 Task: Select the option "Autofill Invitee Name, Email, and Text Reminder Phone Number (when applicable) from prior bookings".
Action: Mouse moved to (802, 369)
Screenshot: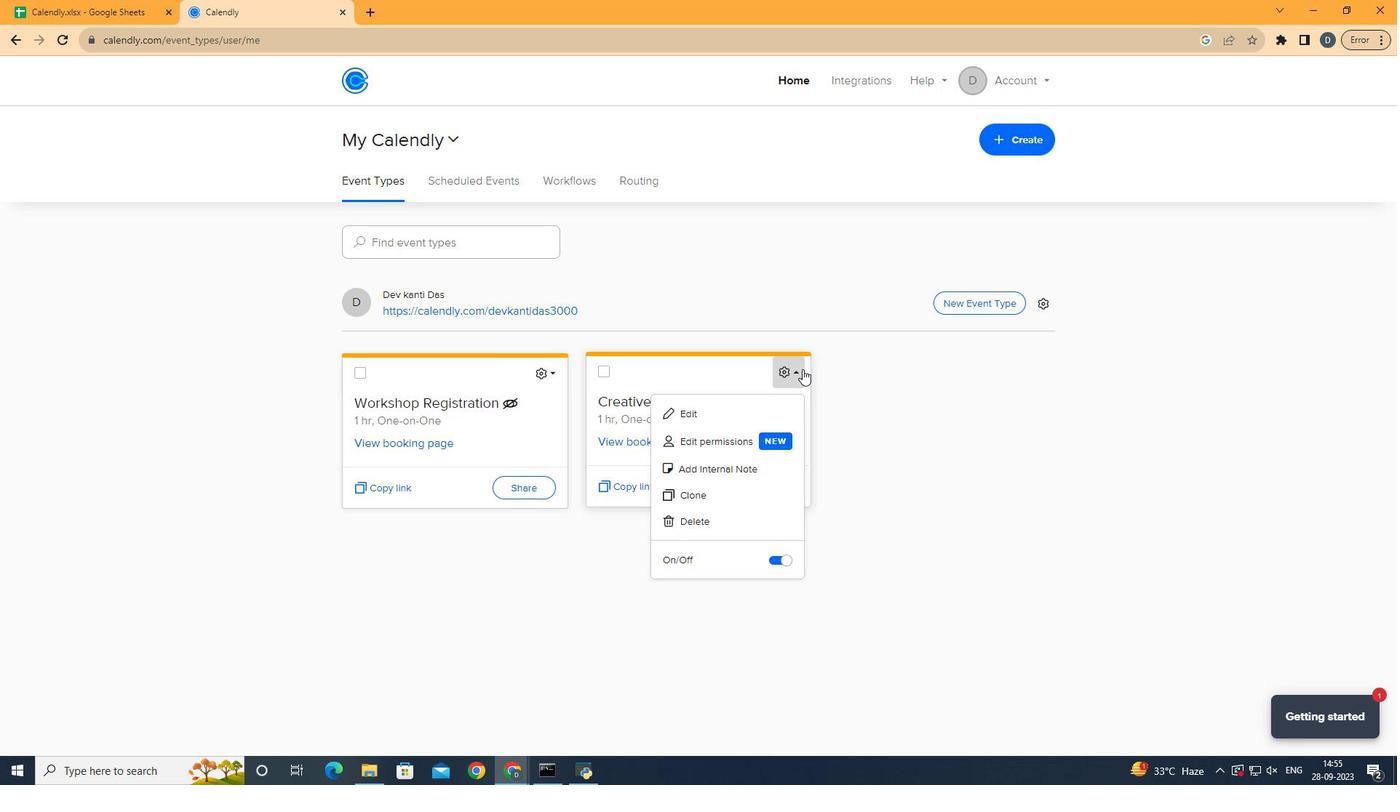 
Action: Mouse pressed left at (802, 369)
Screenshot: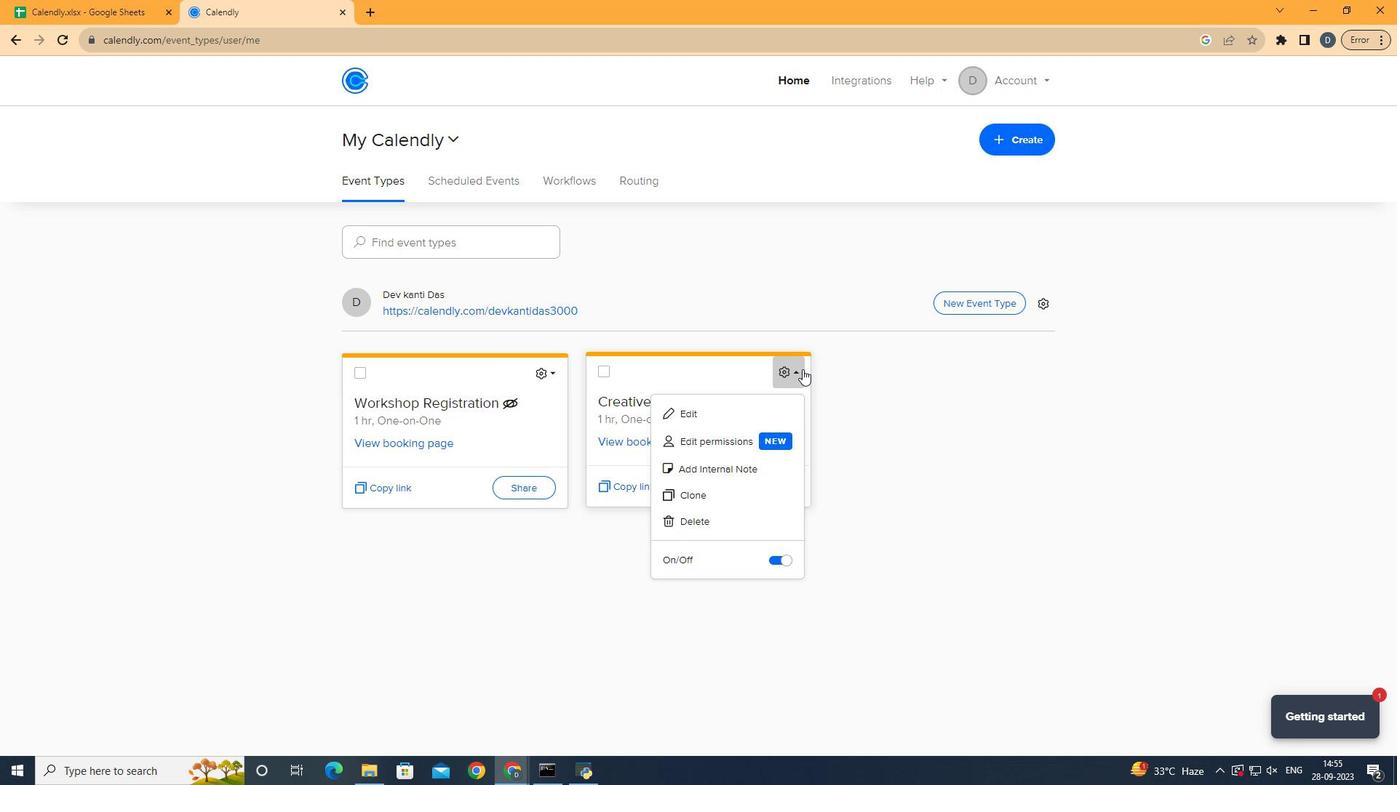 
Action: Mouse moved to (757, 414)
Screenshot: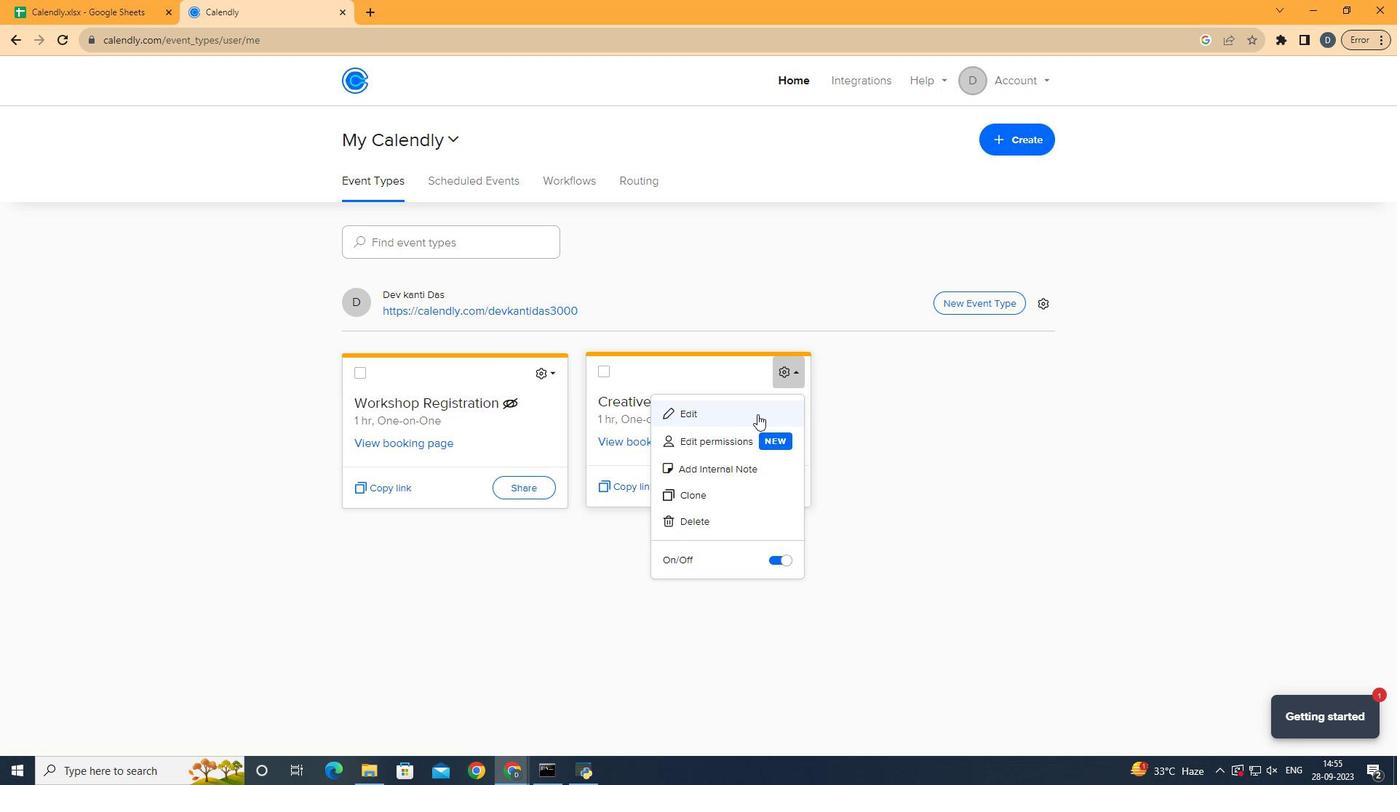 
Action: Mouse pressed left at (757, 414)
Screenshot: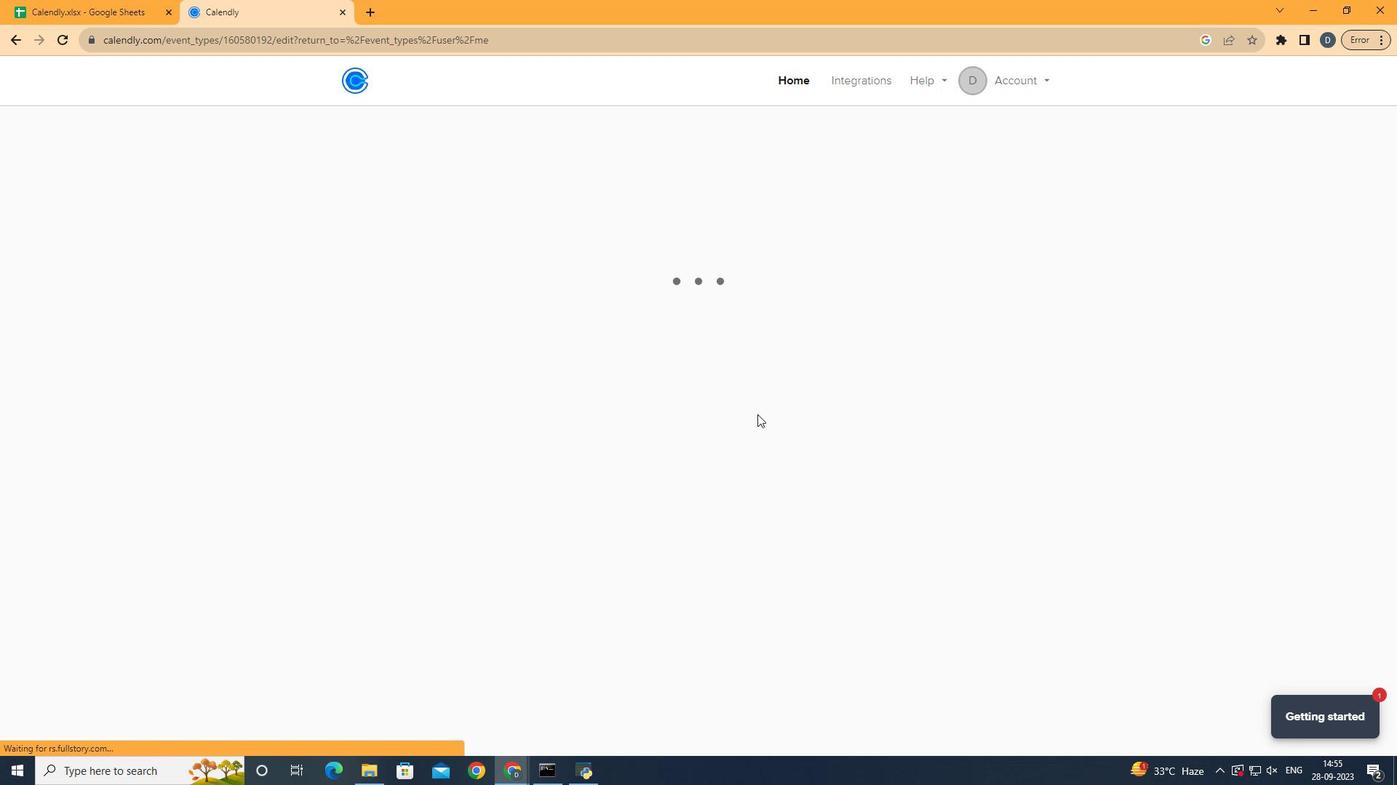 
Action: Mouse moved to (628, 395)
Screenshot: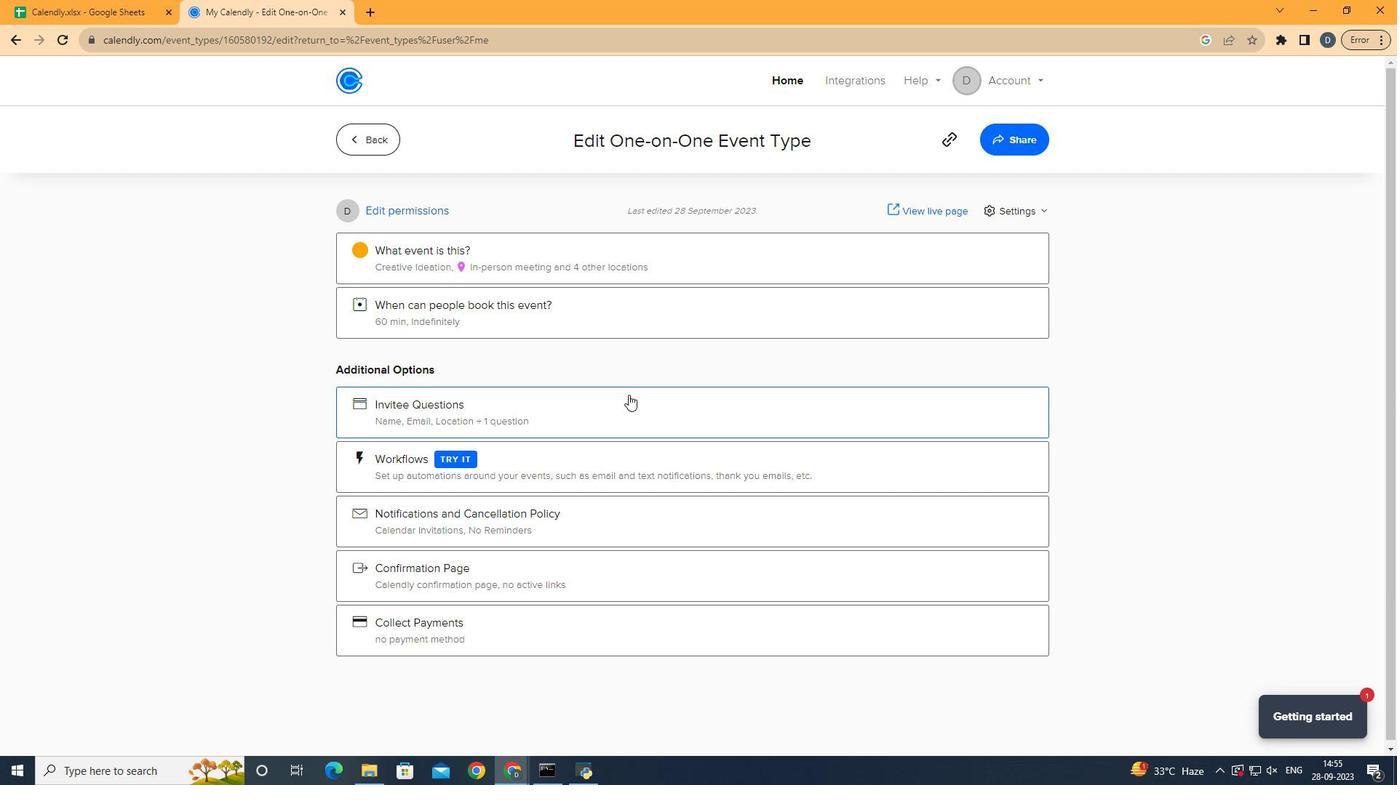 
Action: Mouse pressed left at (628, 395)
Screenshot: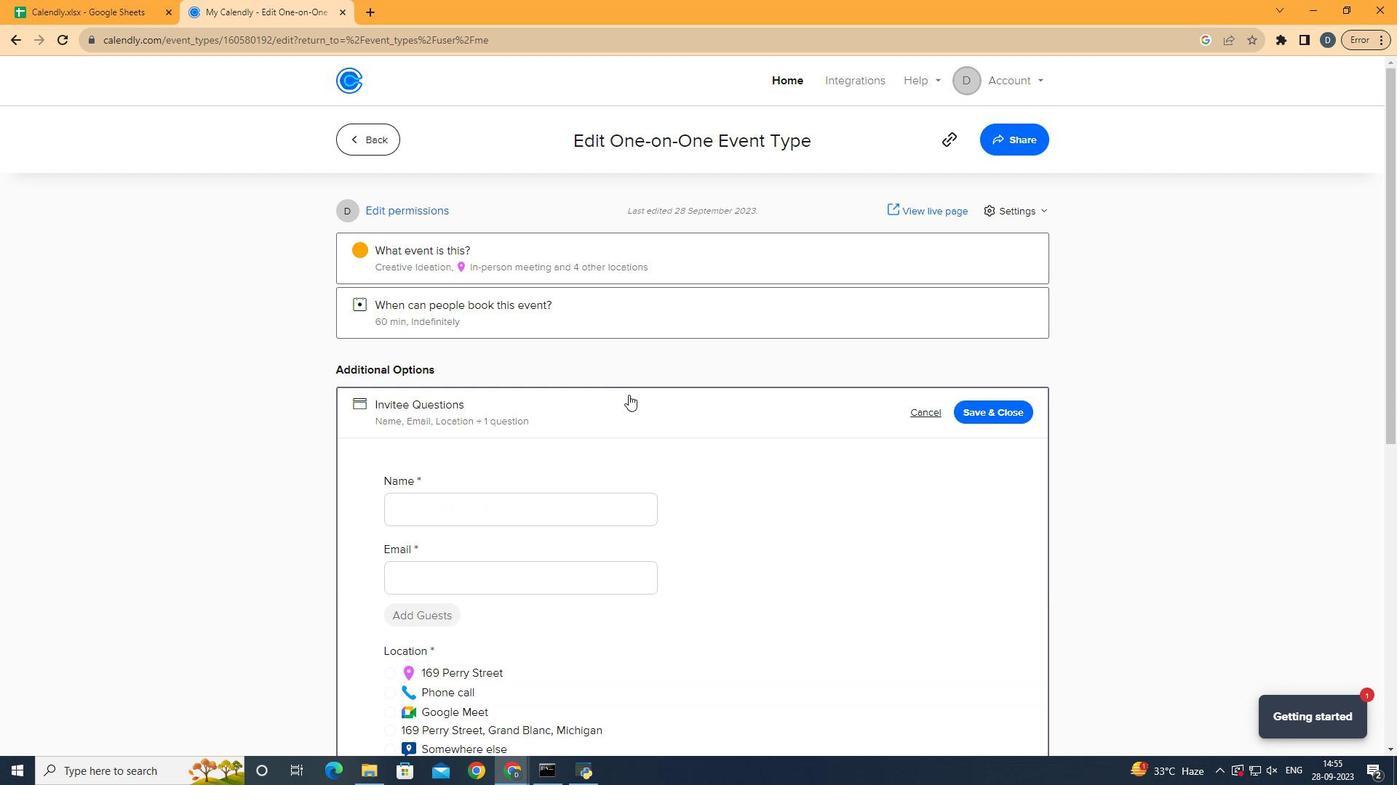 
Action: Mouse moved to (704, 344)
Screenshot: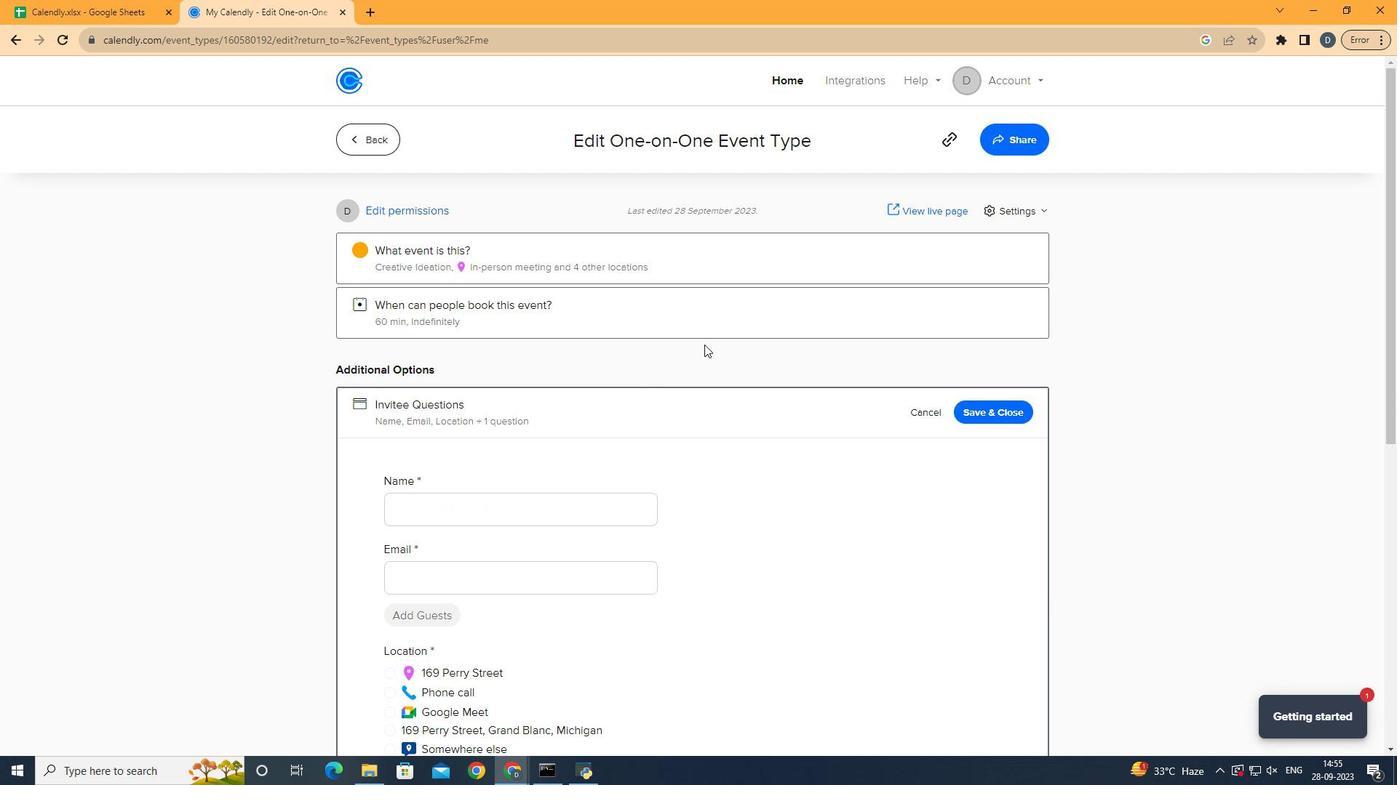 
Action: Mouse scrolled (704, 344) with delta (0, 0)
Screenshot: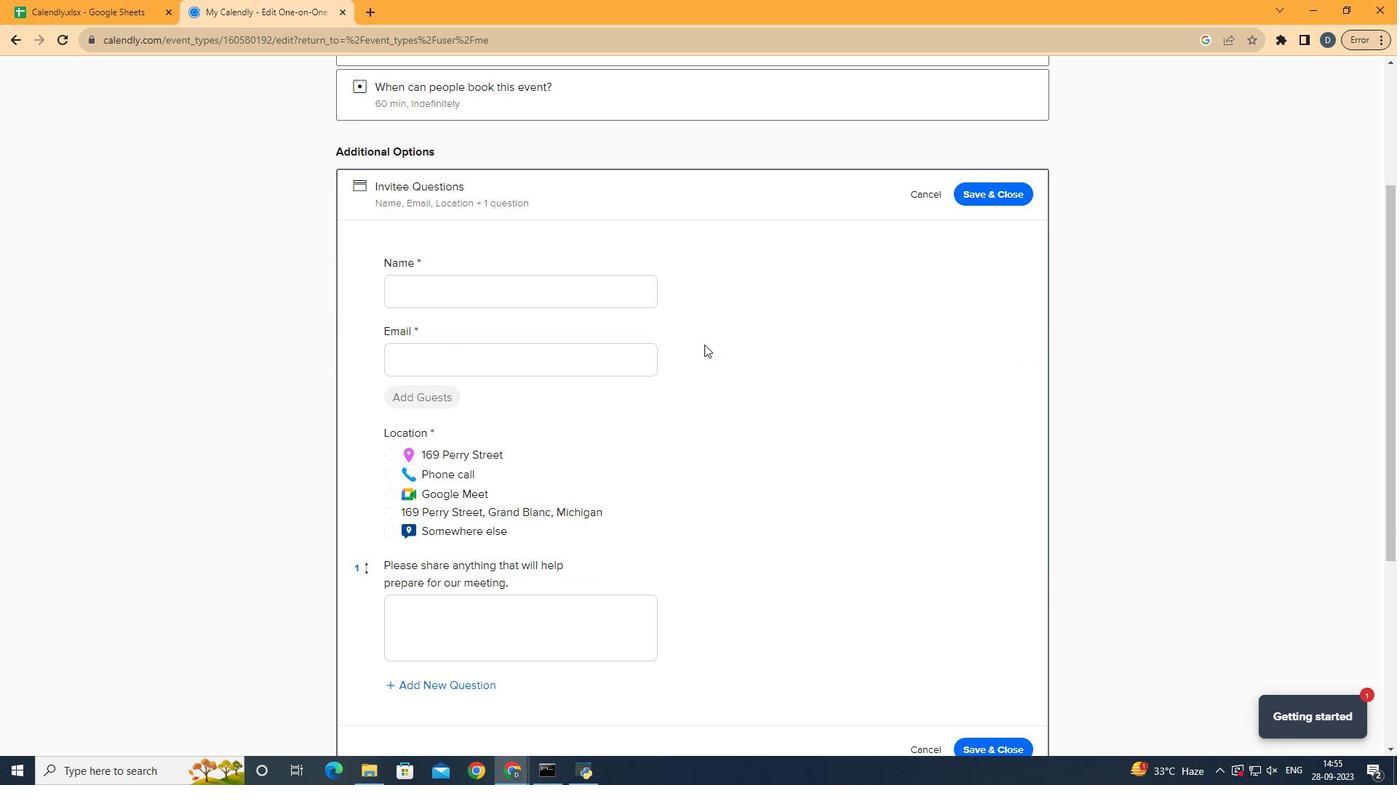 
Action: Mouse scrolled (704, 344) with delta (0, 0)
Screenshot: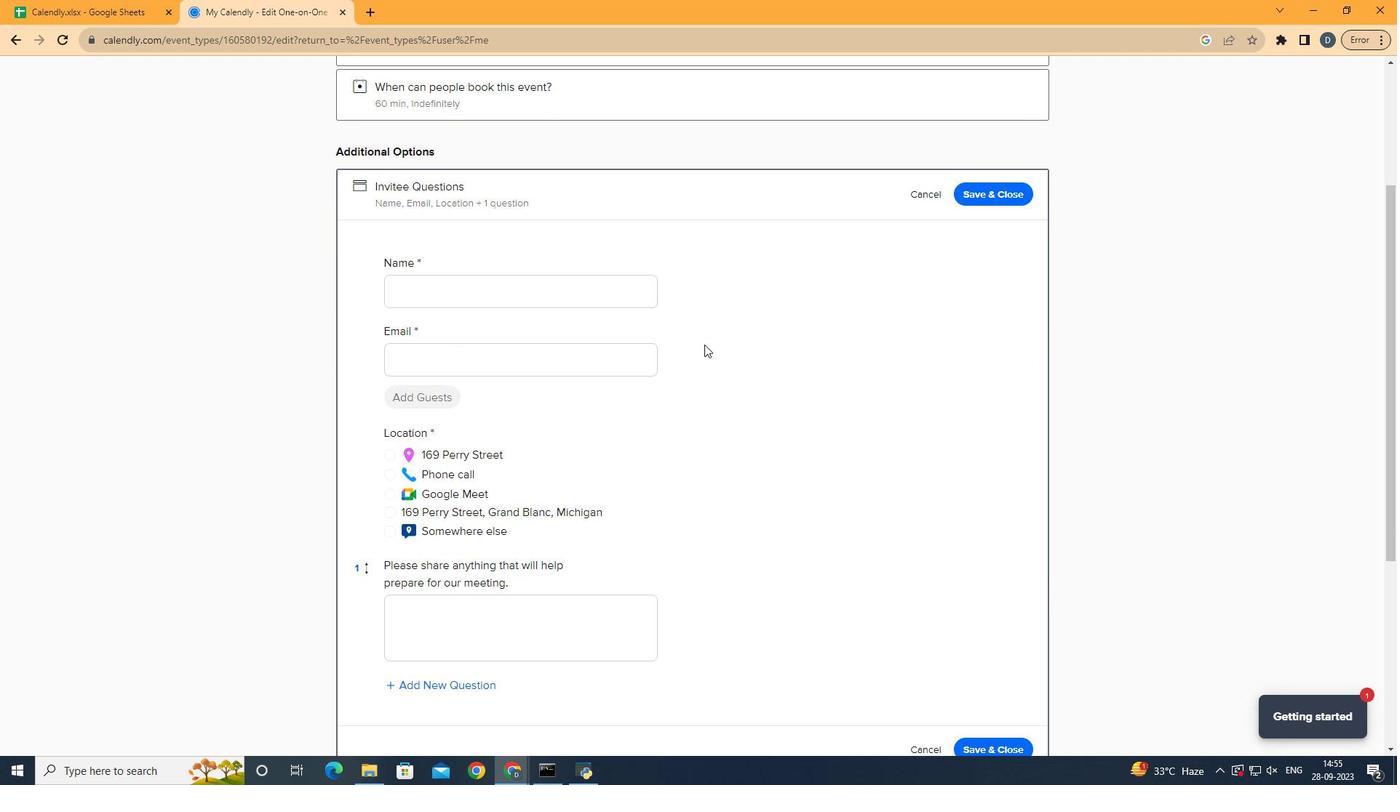 
Action: Mouse scrolled (704, 344) with delta (0, 0)
Screenshot: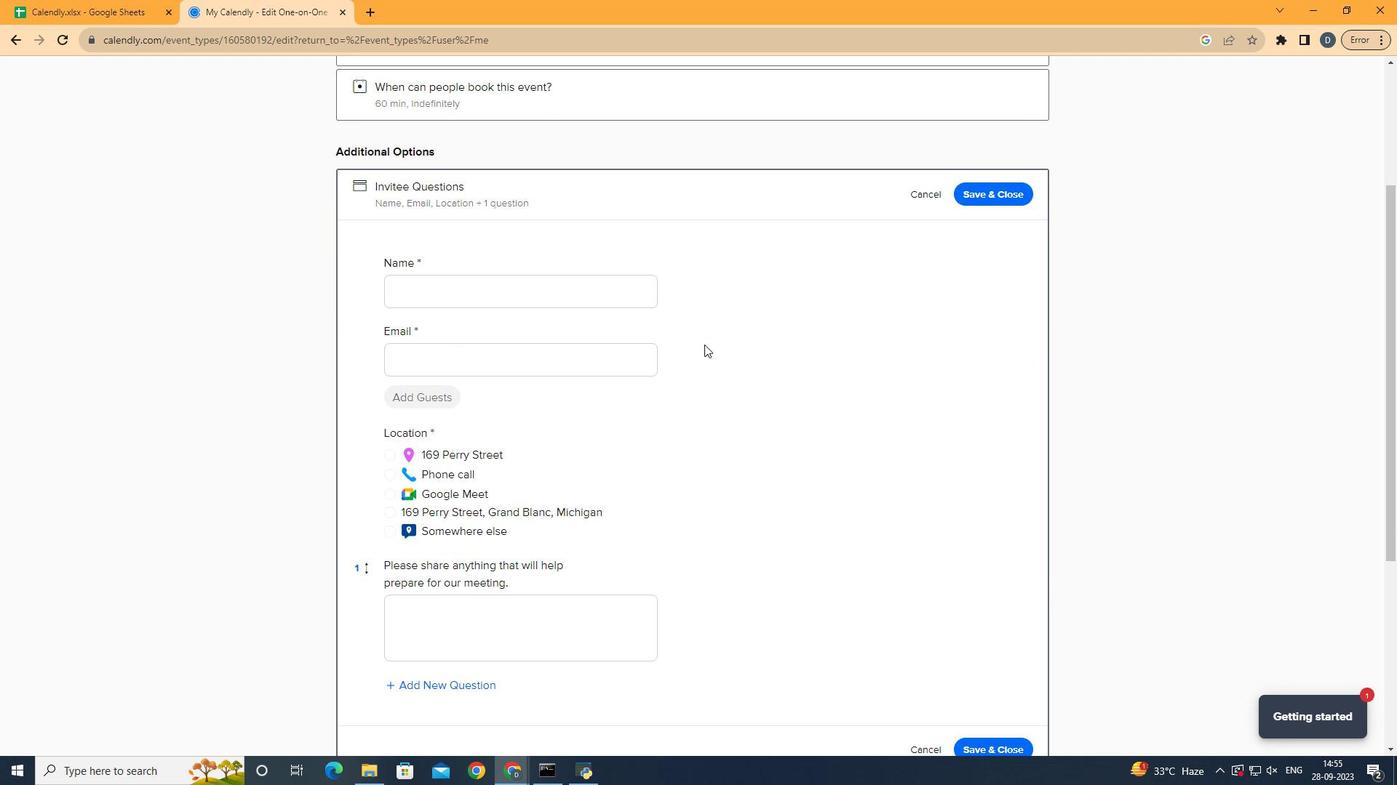 
Action: Mouse moved to (582, 343)
Screenshot: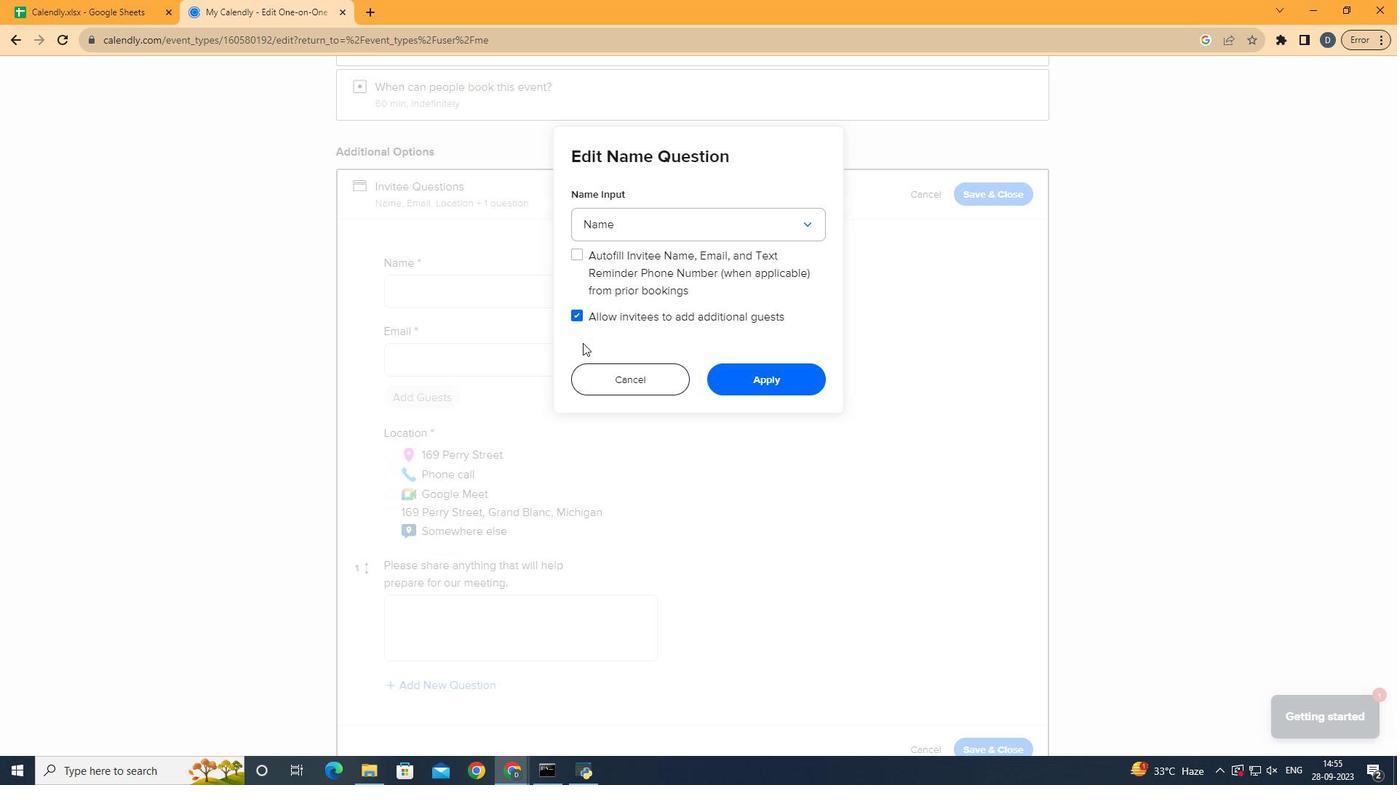 
Action: Mouse pressed left at (582, 343)
Screenshot: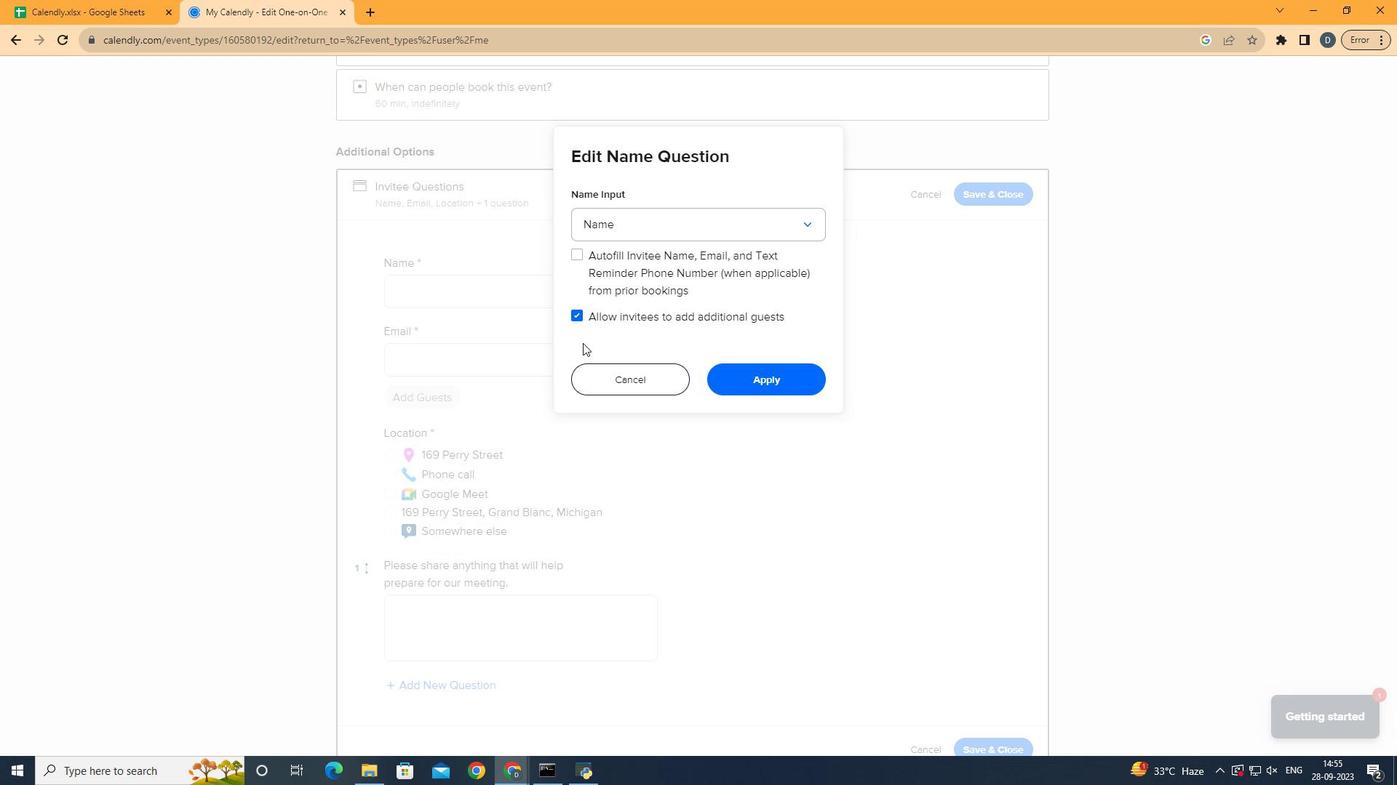 
Action: Mouse moved to (604, 269)
Screenshot: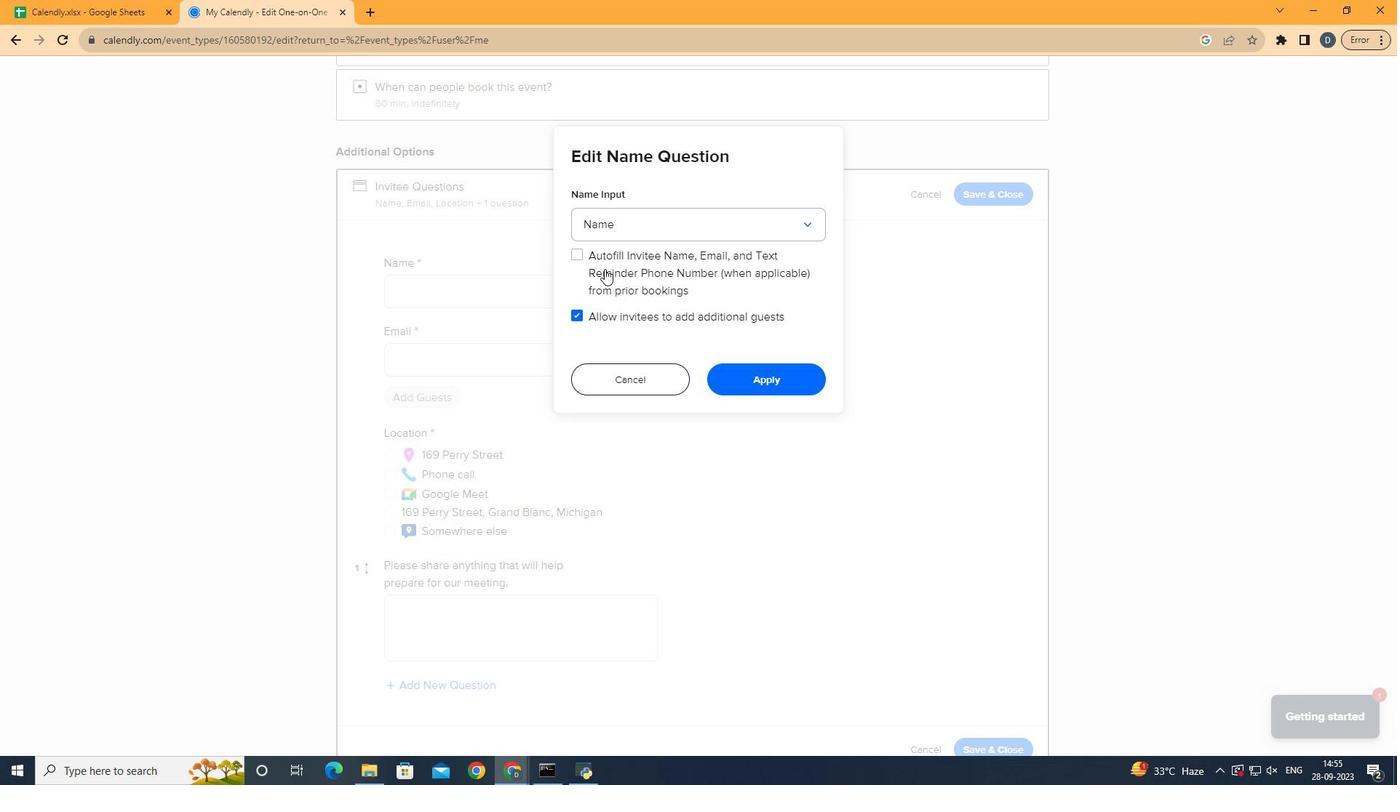 
Action: Mouse pressed left at (604, 269)
Screenshot: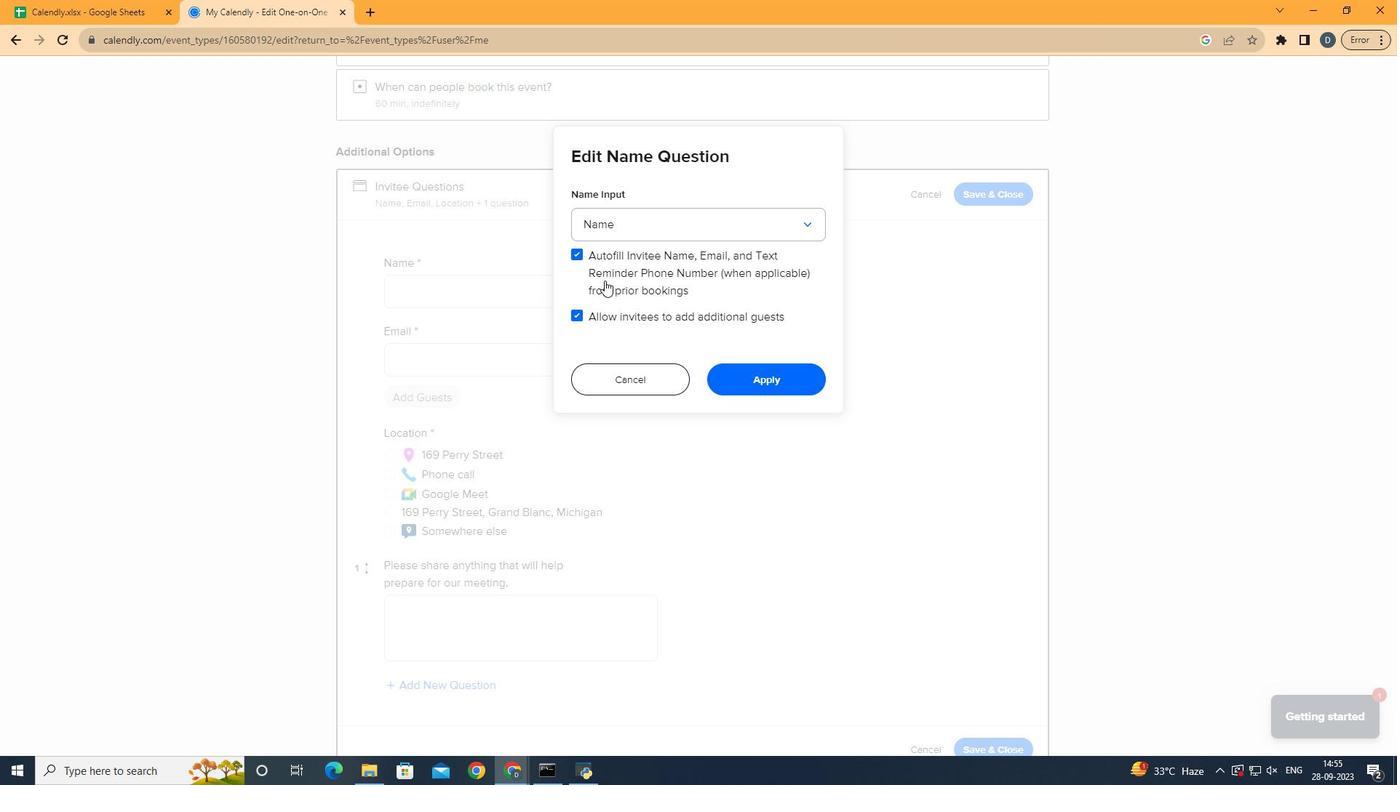 
Action: Mouse moved to (605, 315)
Screenshot: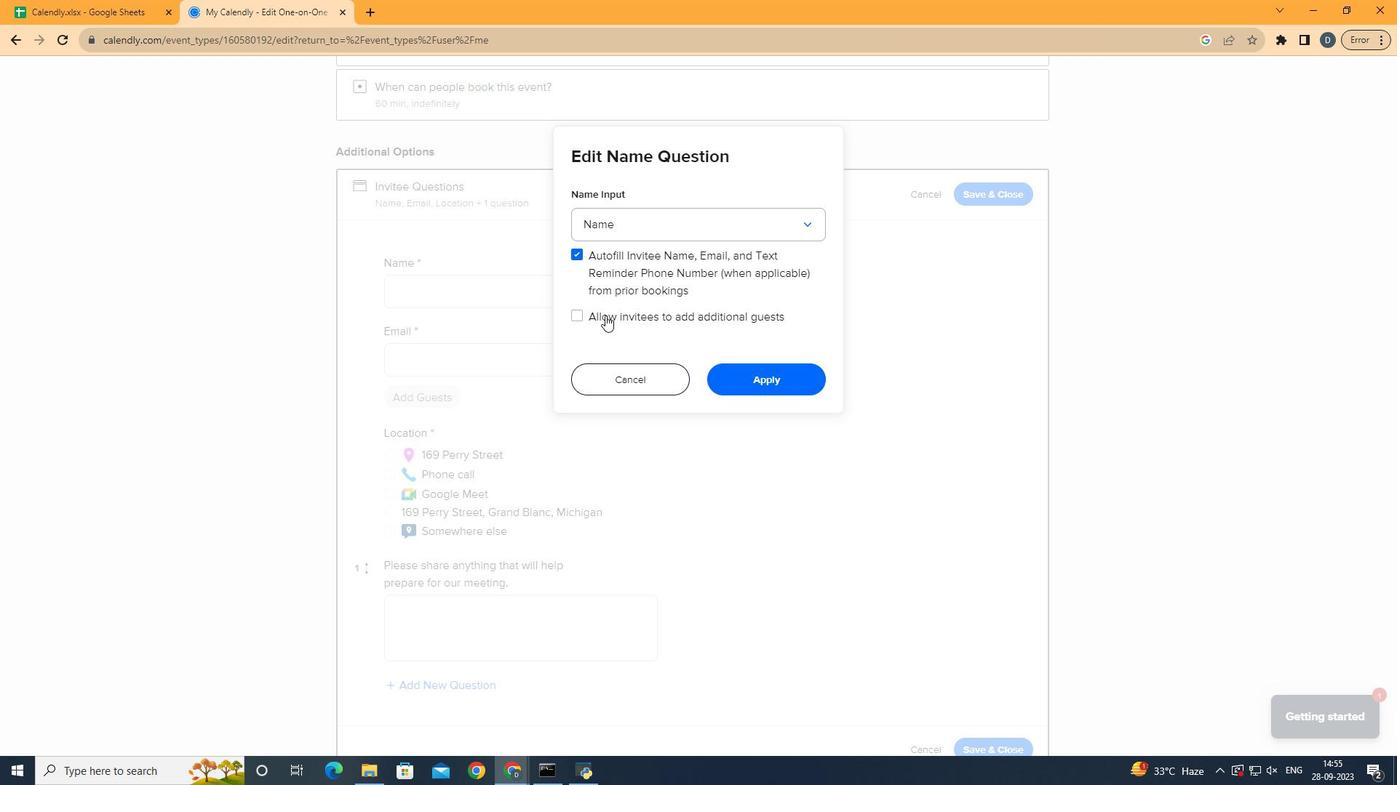 
Action: Mouse pressed left at (605, 315)
Screenshot: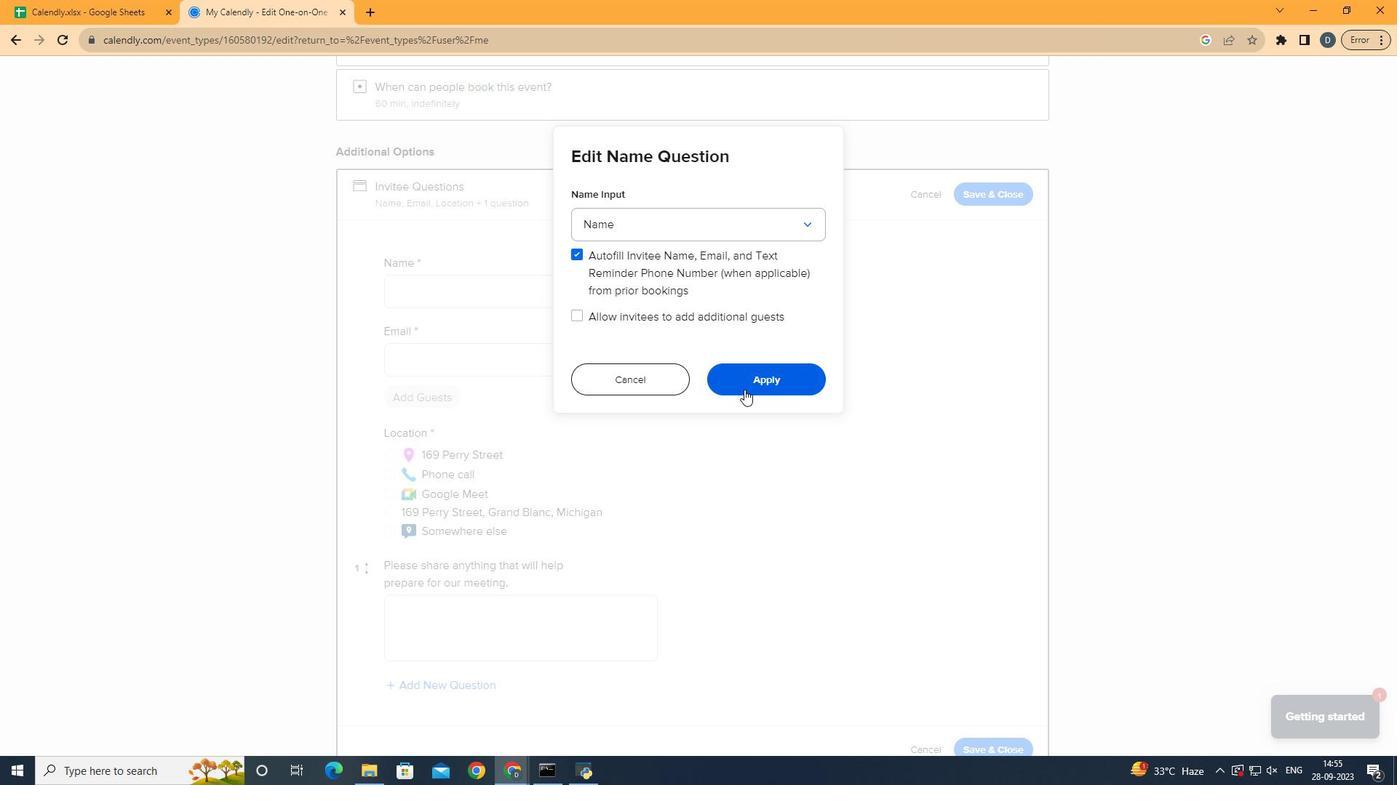
Action: Mouse moved to (769, 379)
Screenshot: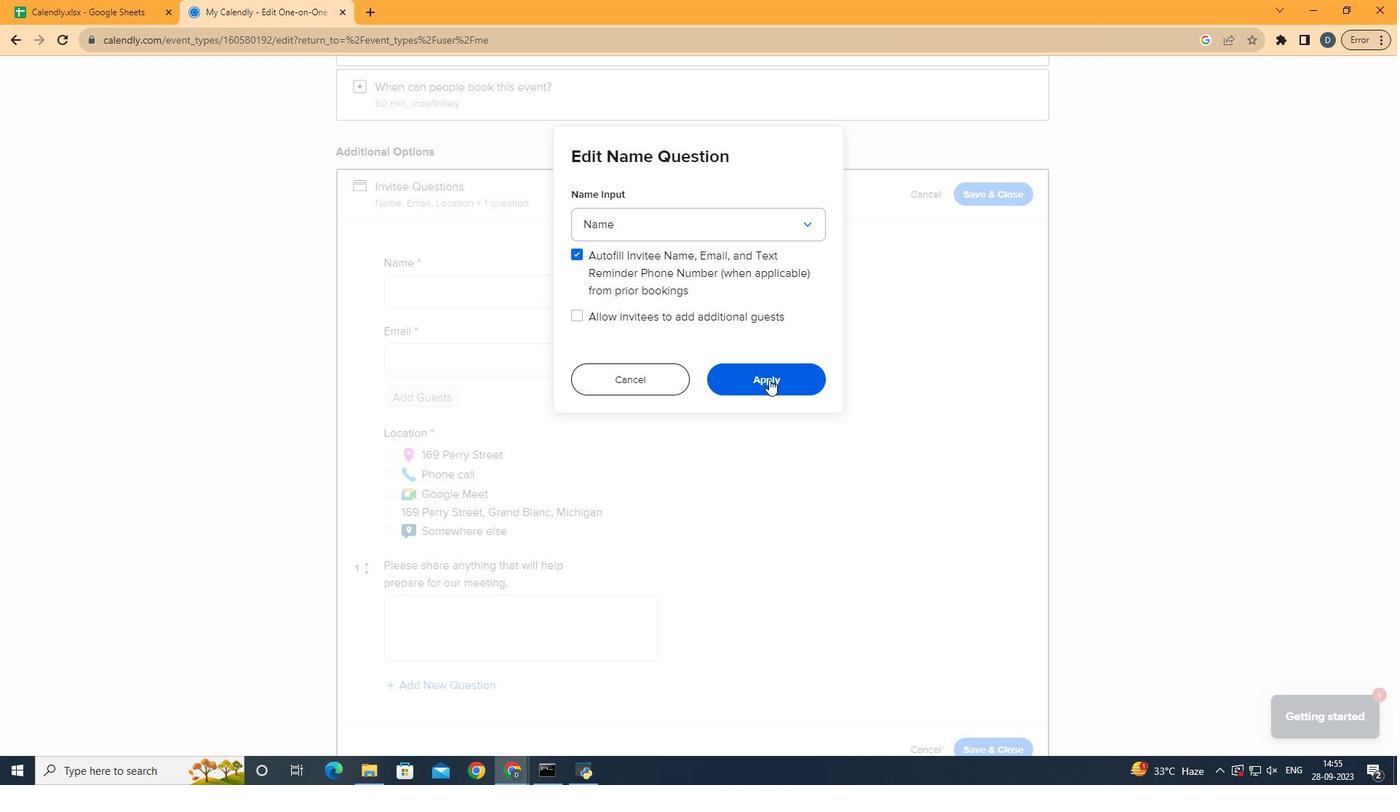 
Action: Mouse pressed left at (769, 379)
Screenshot: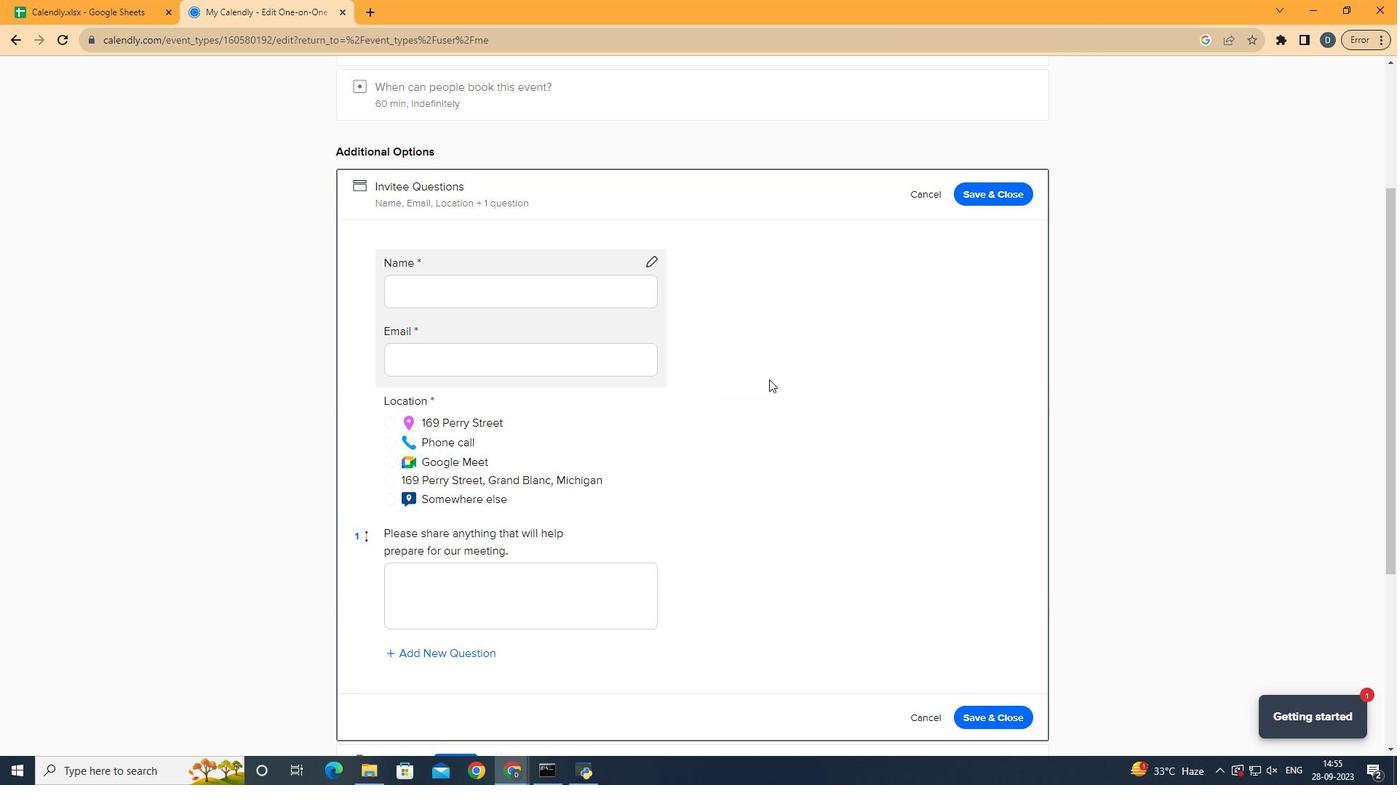 
Action: Mouse moved to (976, 198)
Screenshot: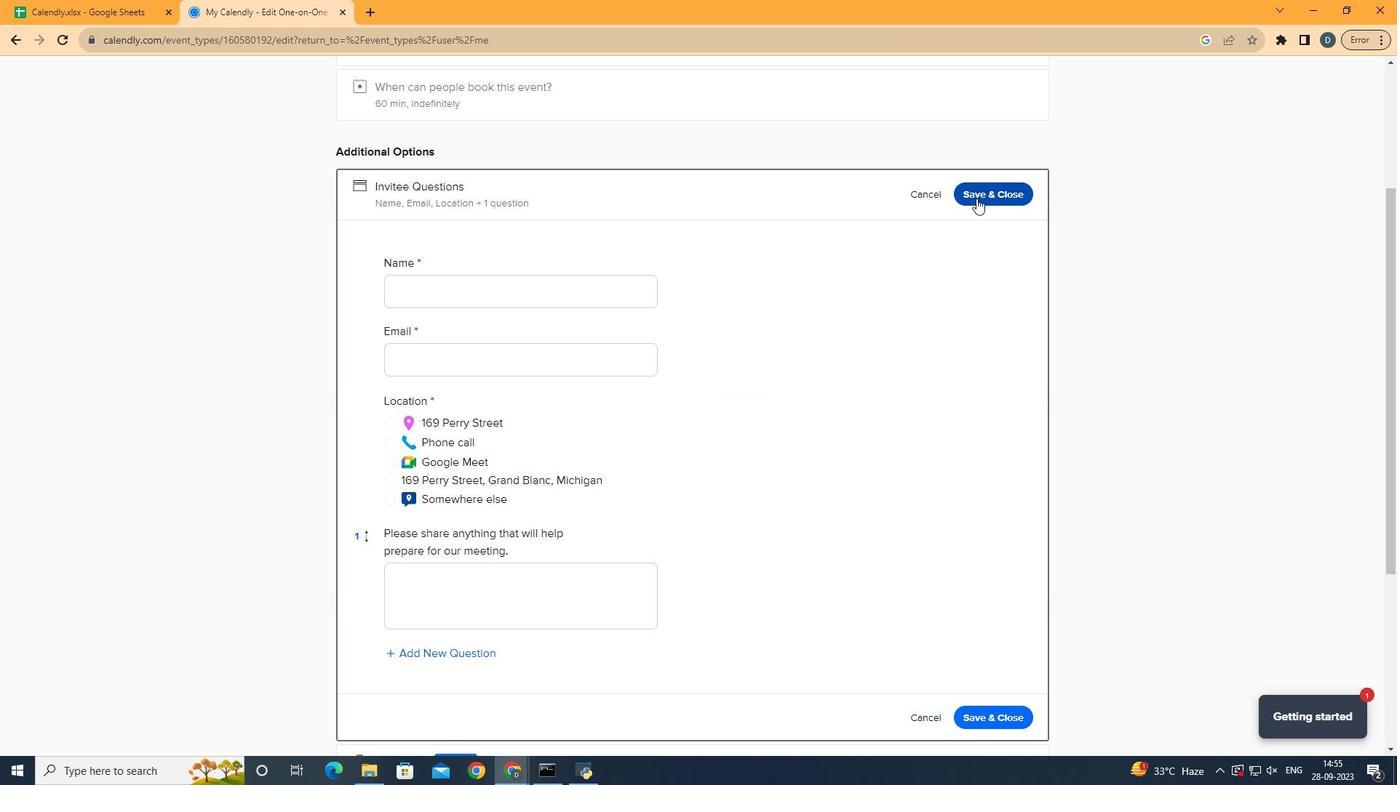 
Action: Mouse pressed left at (976, 198)
Screenshot: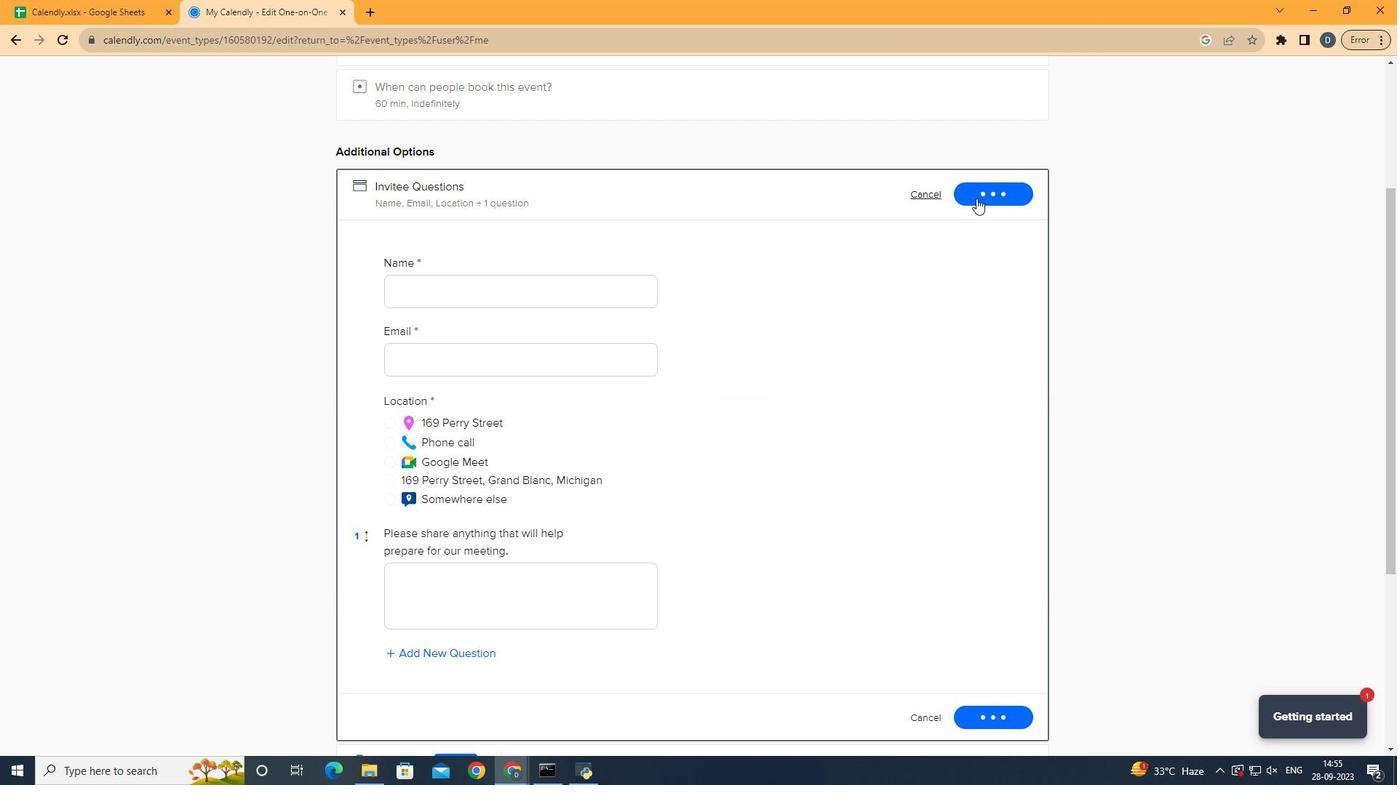 
Action: Mouse moved to (1103, 274)
Screenshot: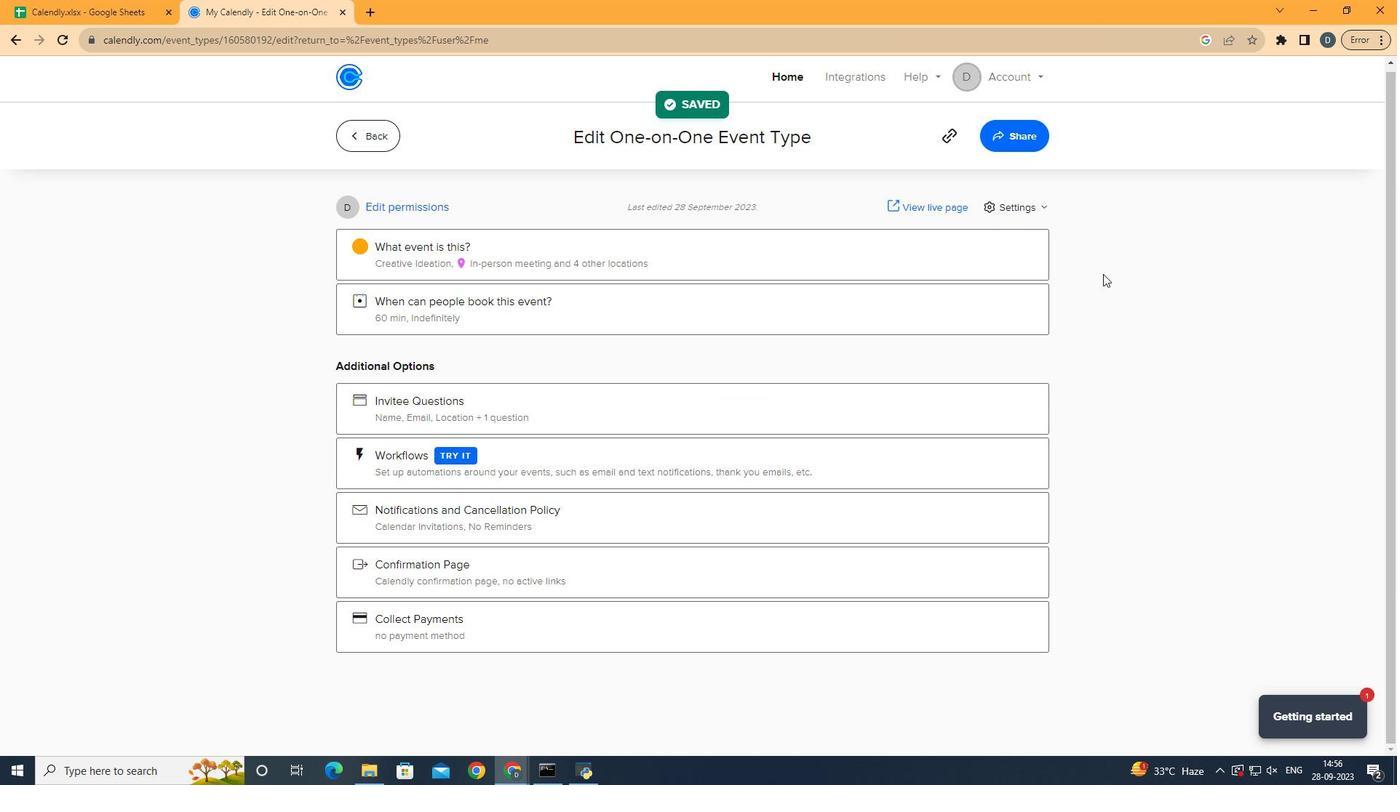 
